 Task: Look for gluten-free products in the category "Extracts".
Action: Mouse moved to (322, 146)
Screenshot: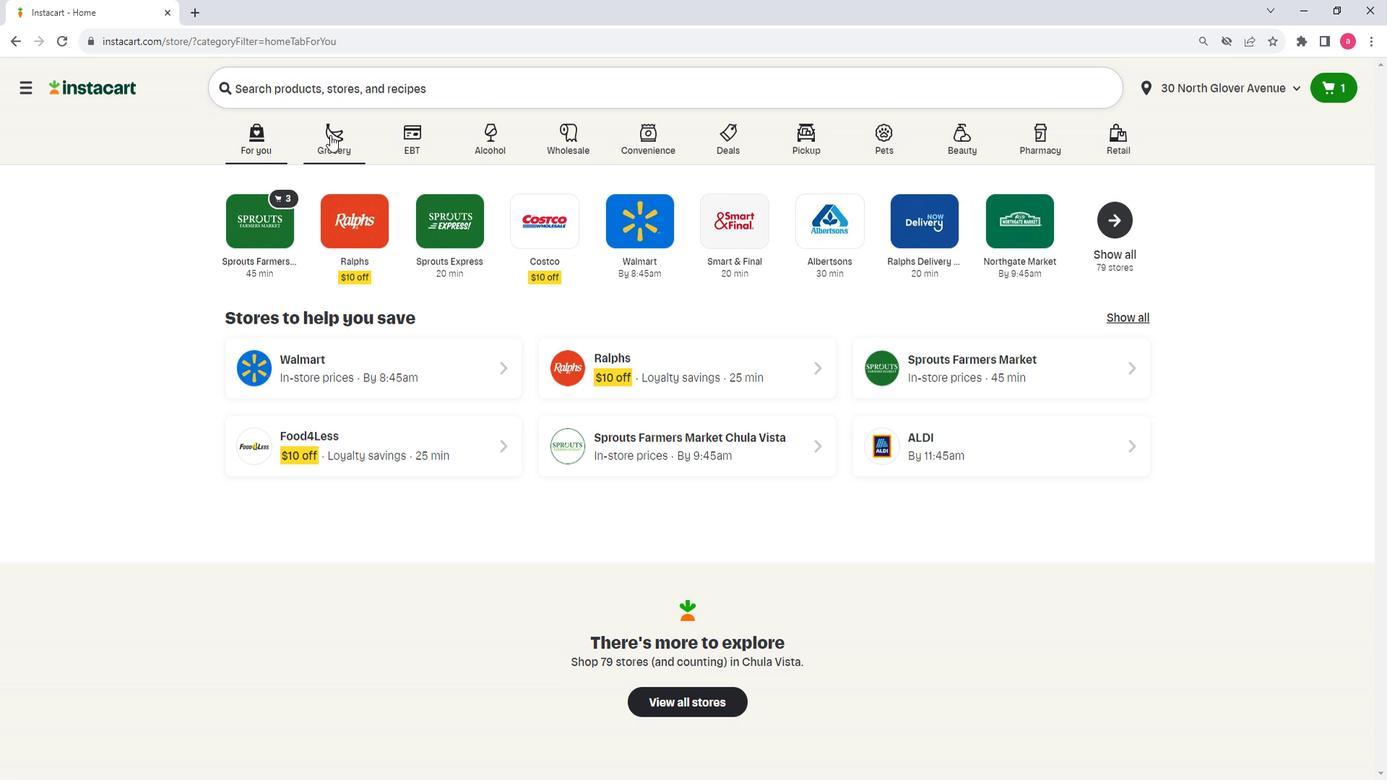 
Action: Mouse pressed left at (322, 146)
Screenshot: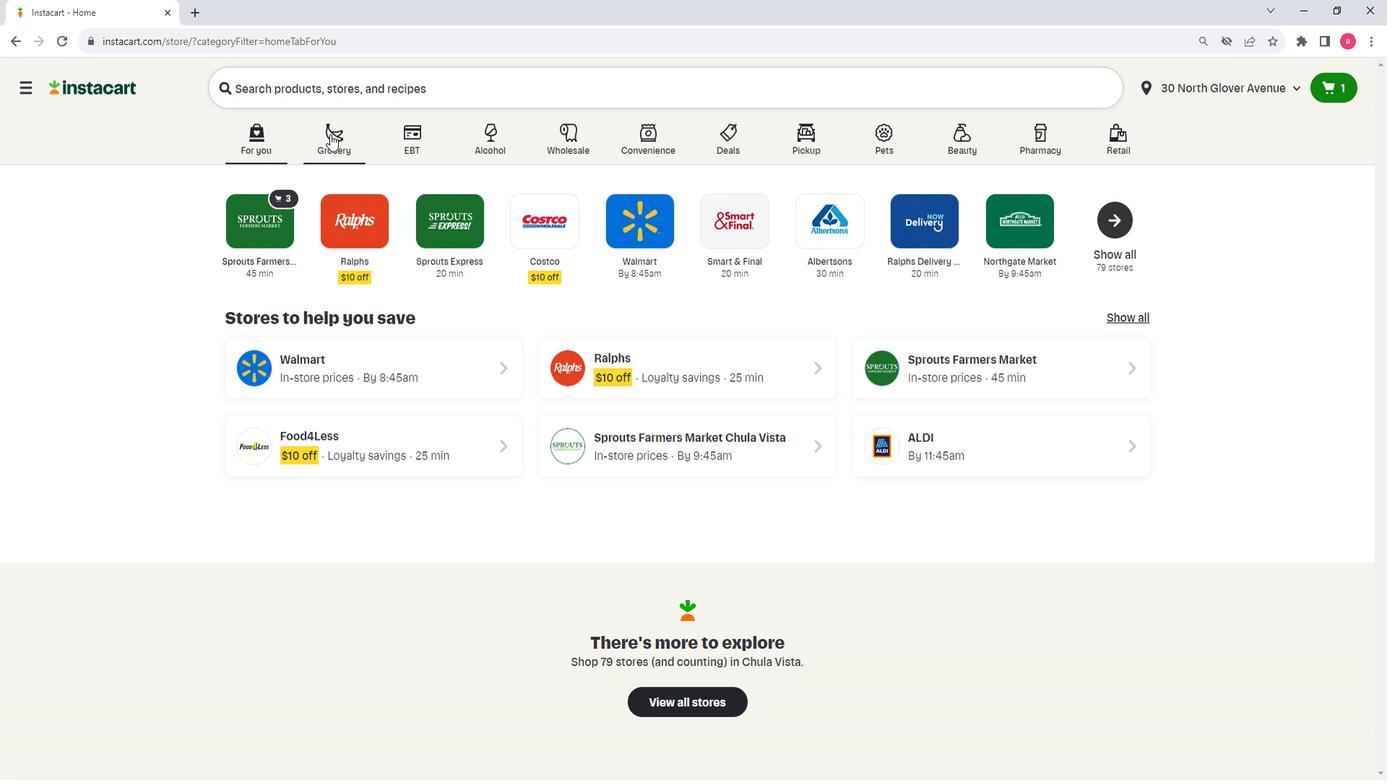 
Action: Mouse moved to (409, 427)
Screenshot: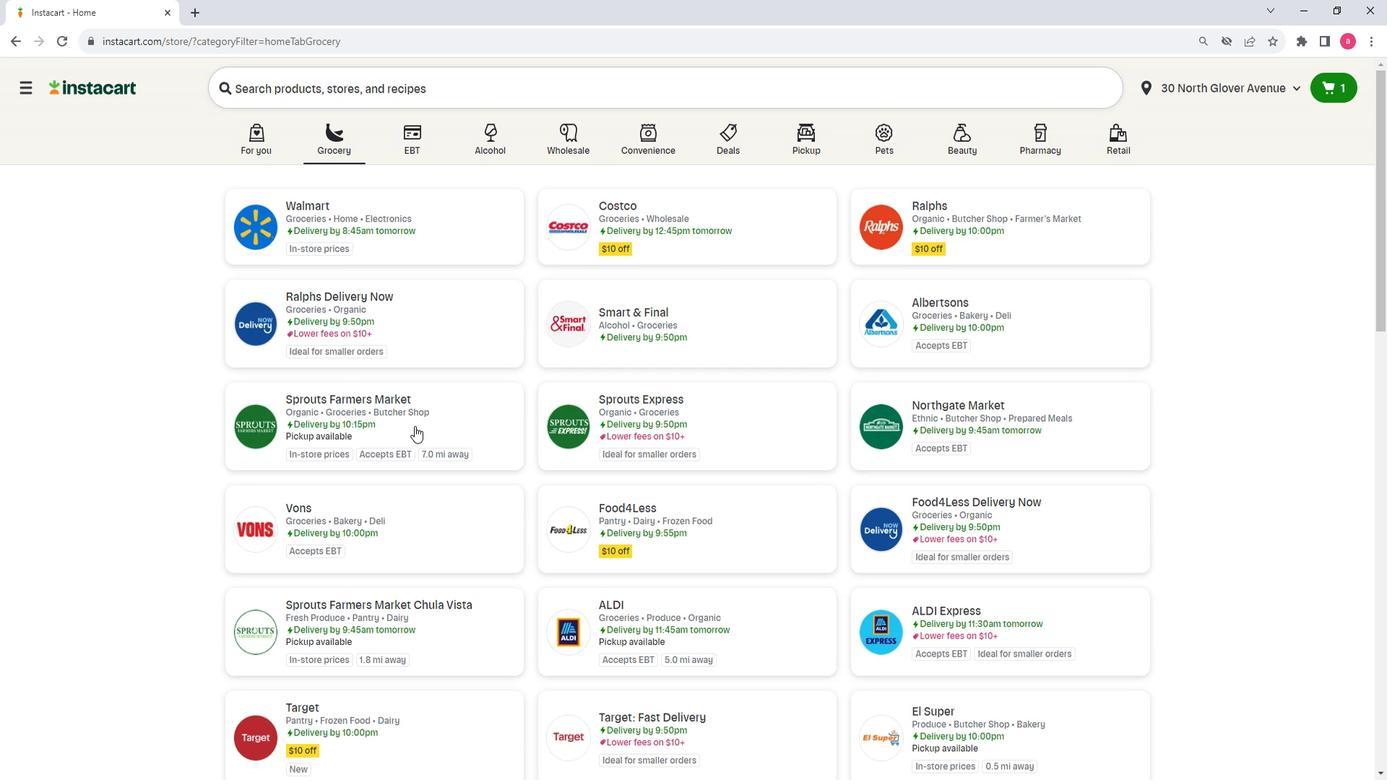 
Action: Mouse pressed left at (409, 427)
Screenshot: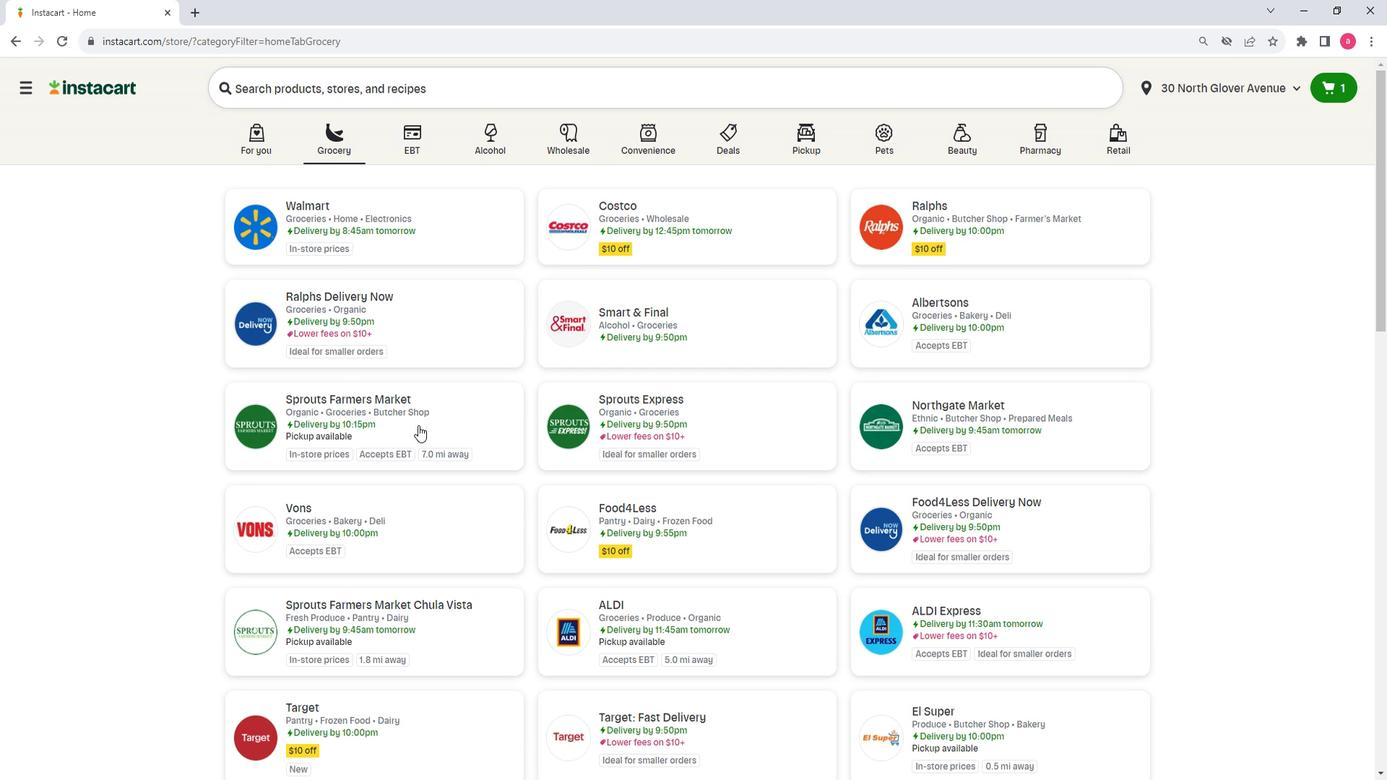 
Action: Mouse moved to (106, 418)
Screenshot: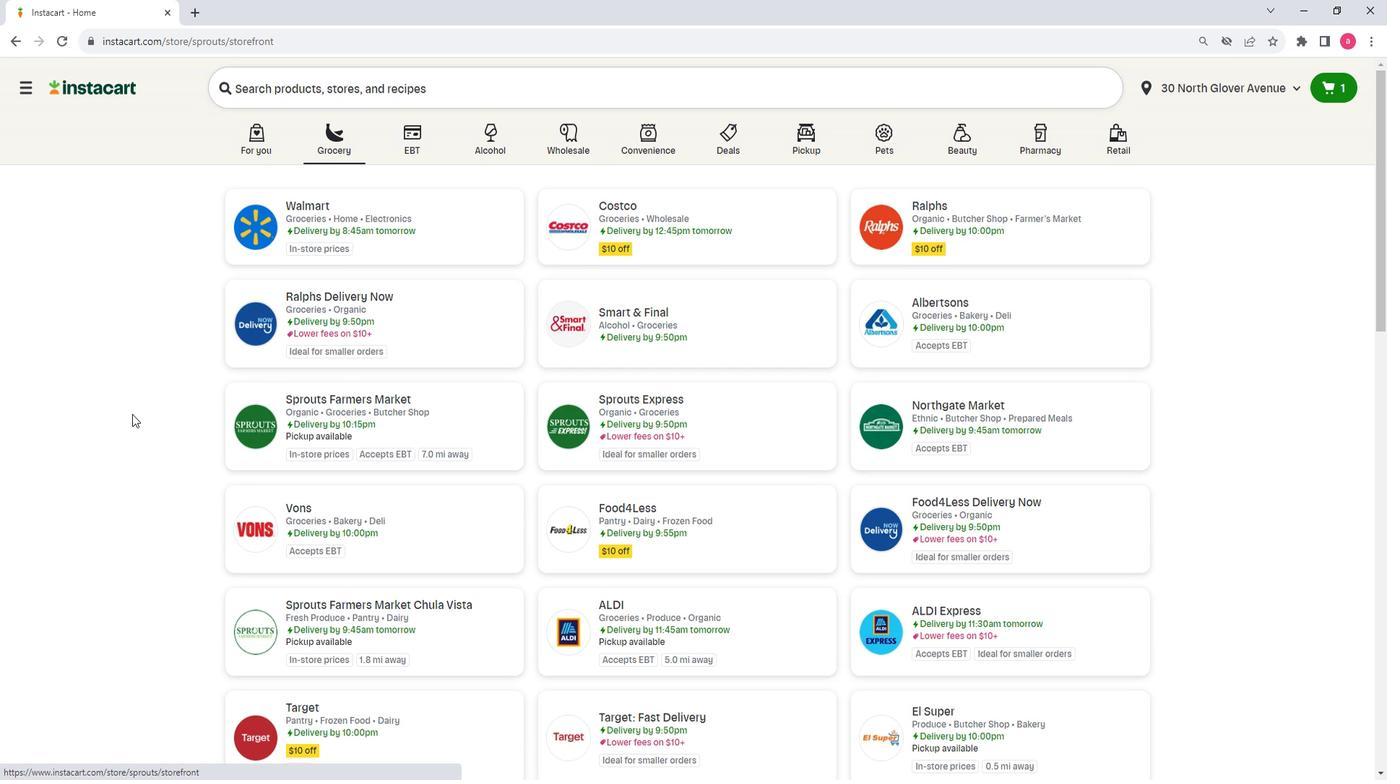 
Action: Mouse scrolled (106, 417) with delta (0, 0)
Screenshot: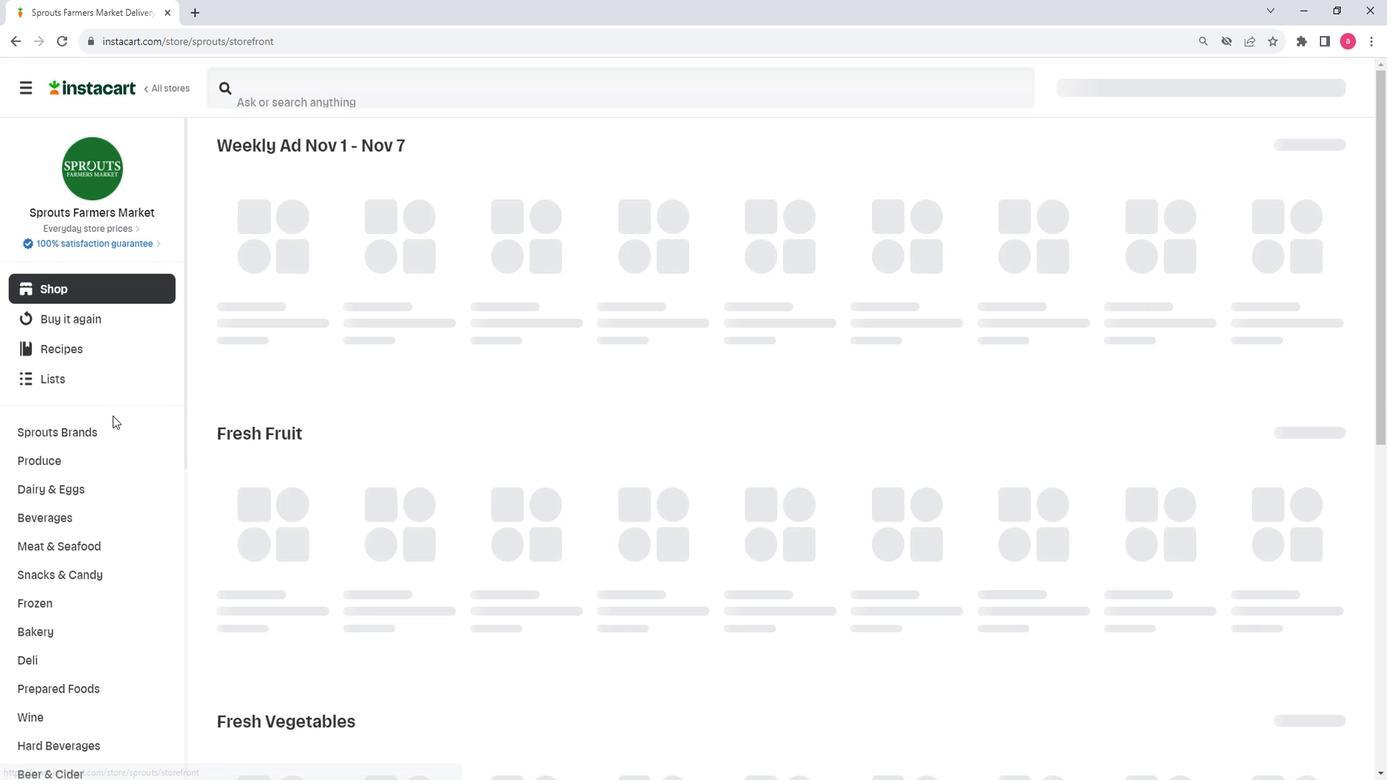 
Action: Mouse scrolled (106, 417) with delta (0, 0)
Screenshot: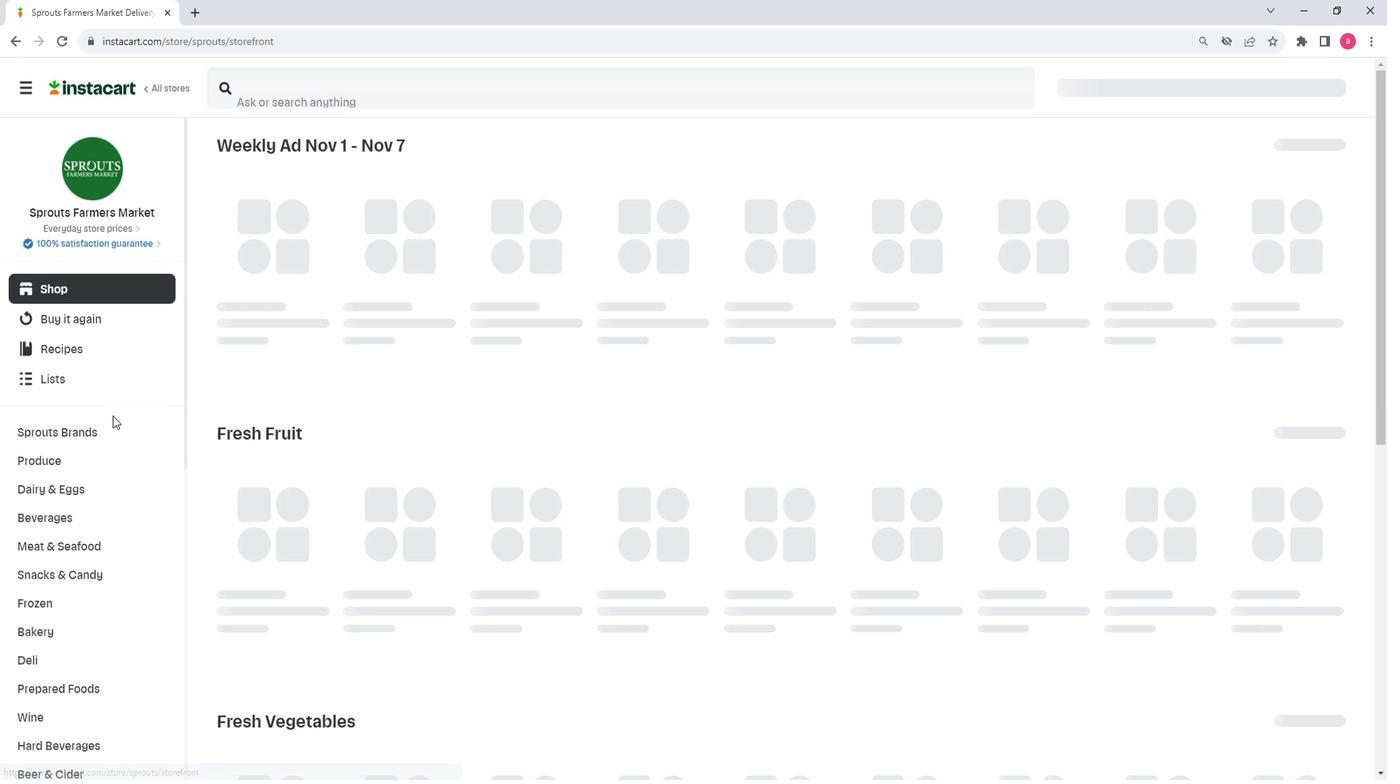 
Action: Mouse scrolled (106, 417) with delta (0, 0)
Screenshot: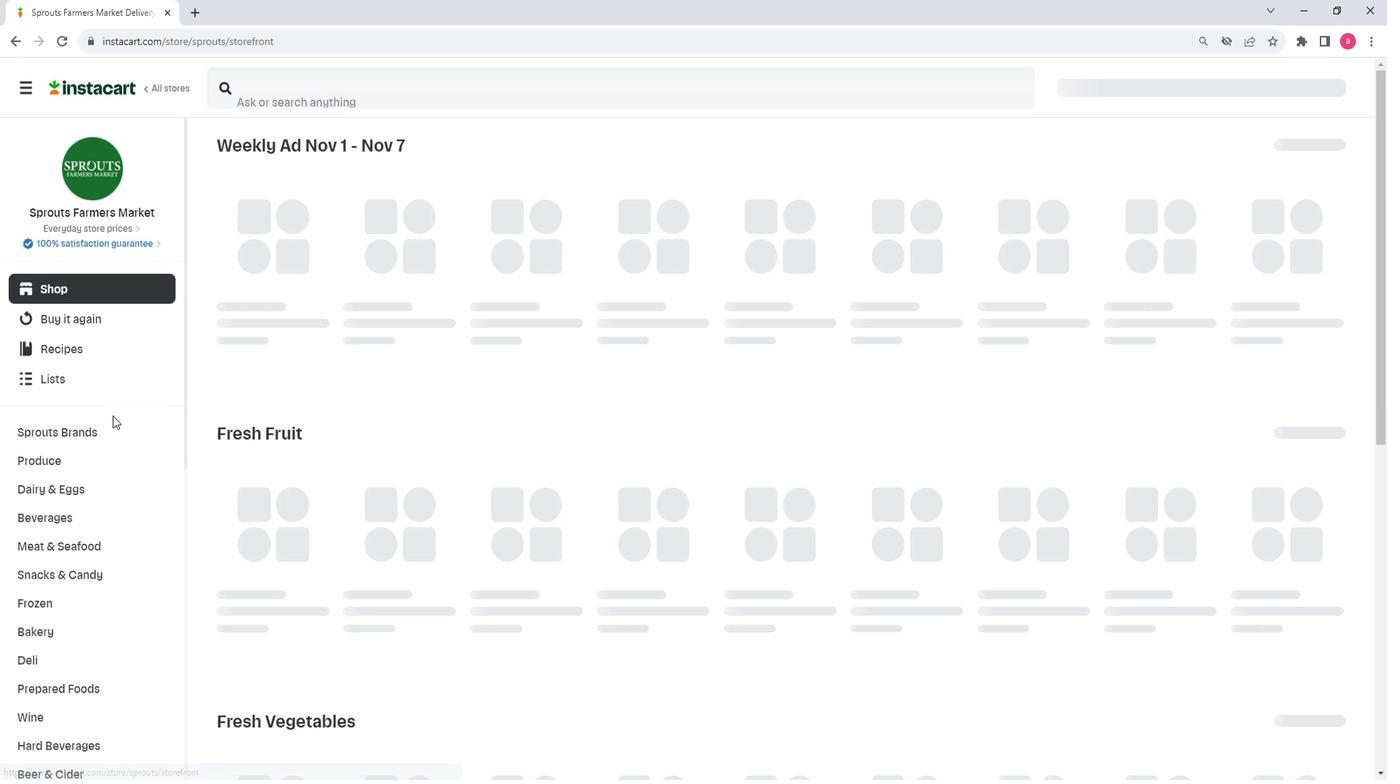 
Action: Mouse scrolled (106, 417) with delta (0, 0)
Screenshot: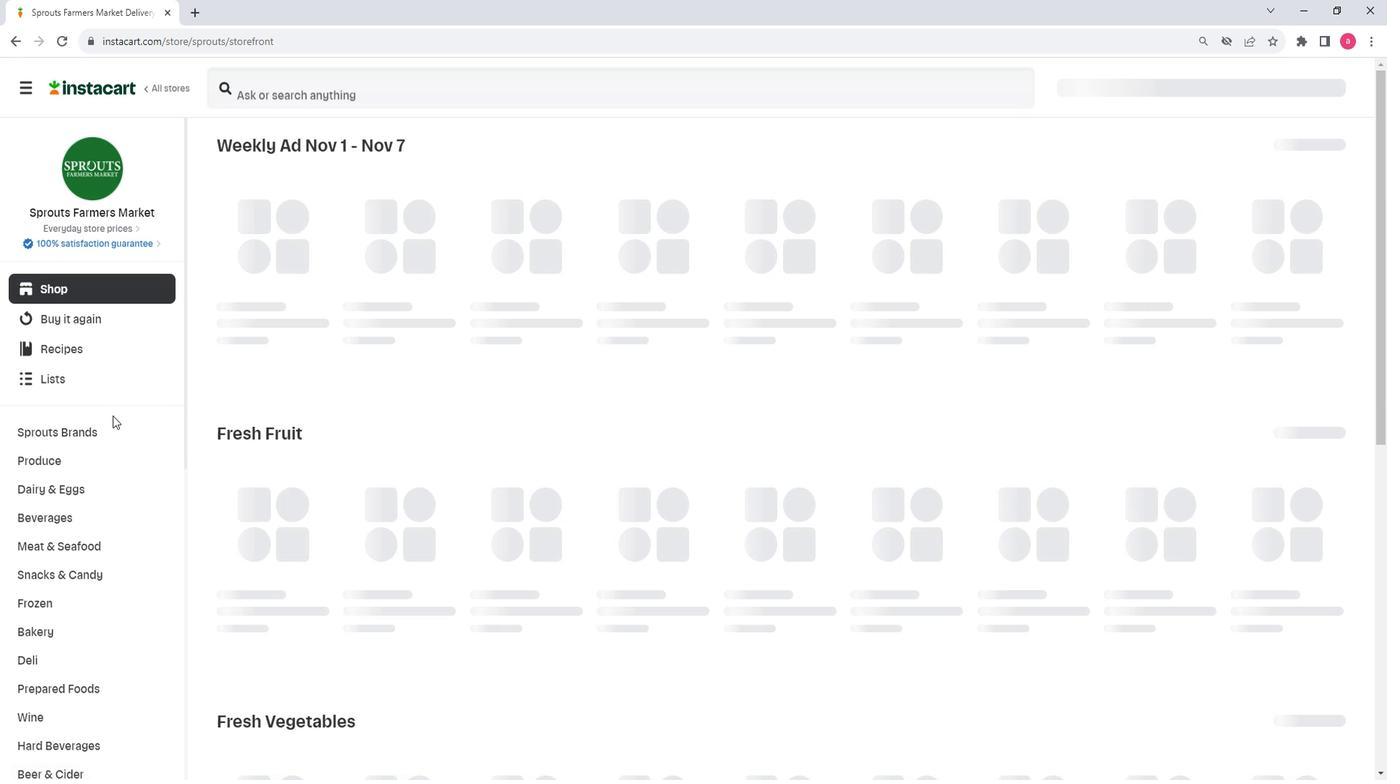 
Action: Mouse scrolled (106, 417) with delta (0, 0)
Screenshot: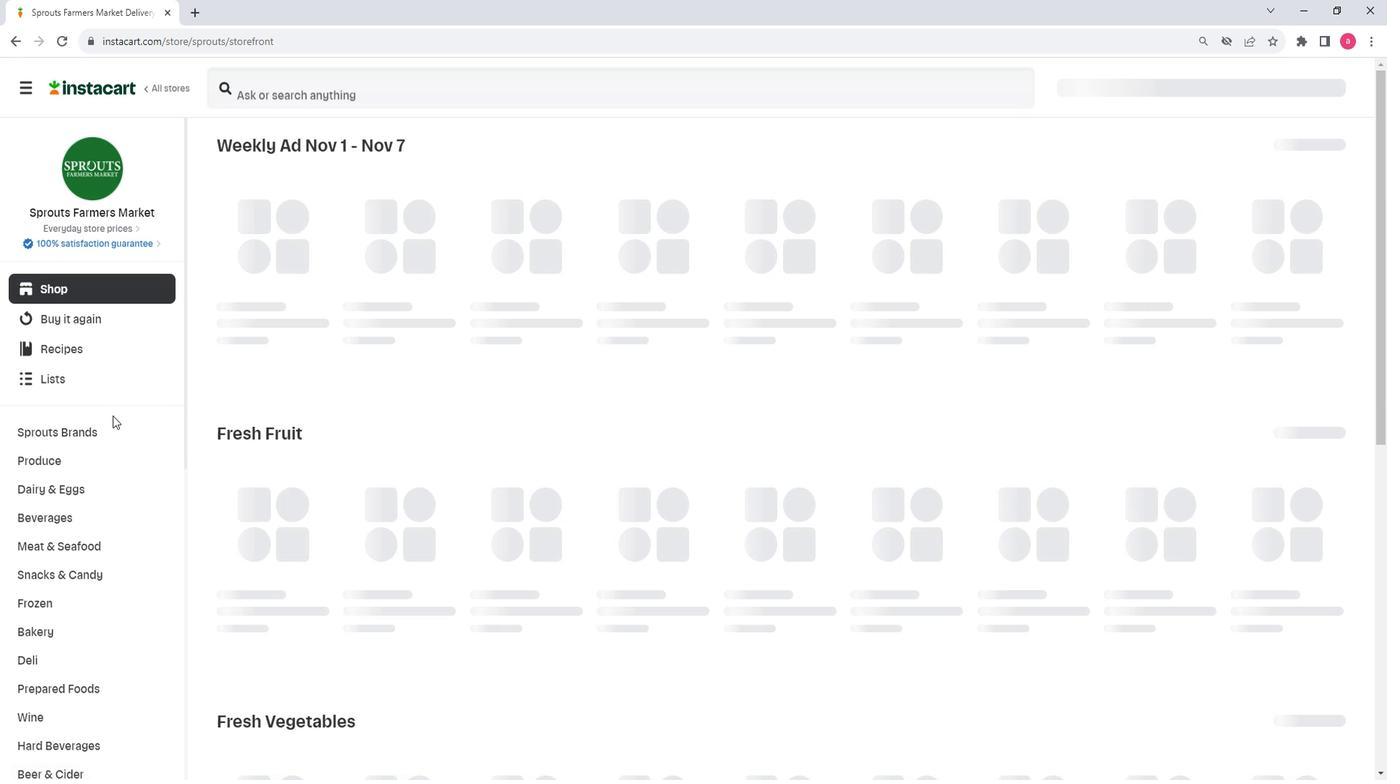 
Action: Mouse moved to (111, 417)
Screenshot: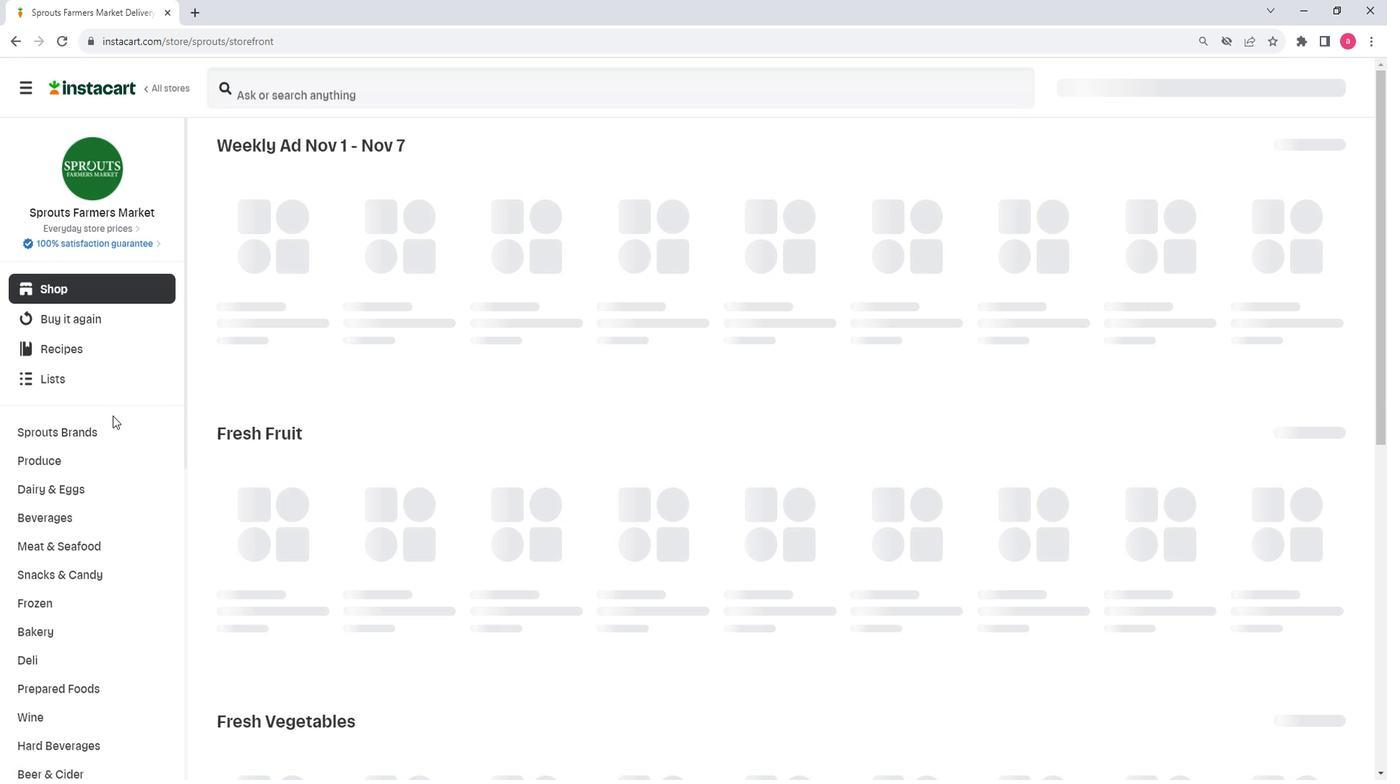 
Action: Mouse scrolled (111, 416) with delta (0, 0)
Screenshot: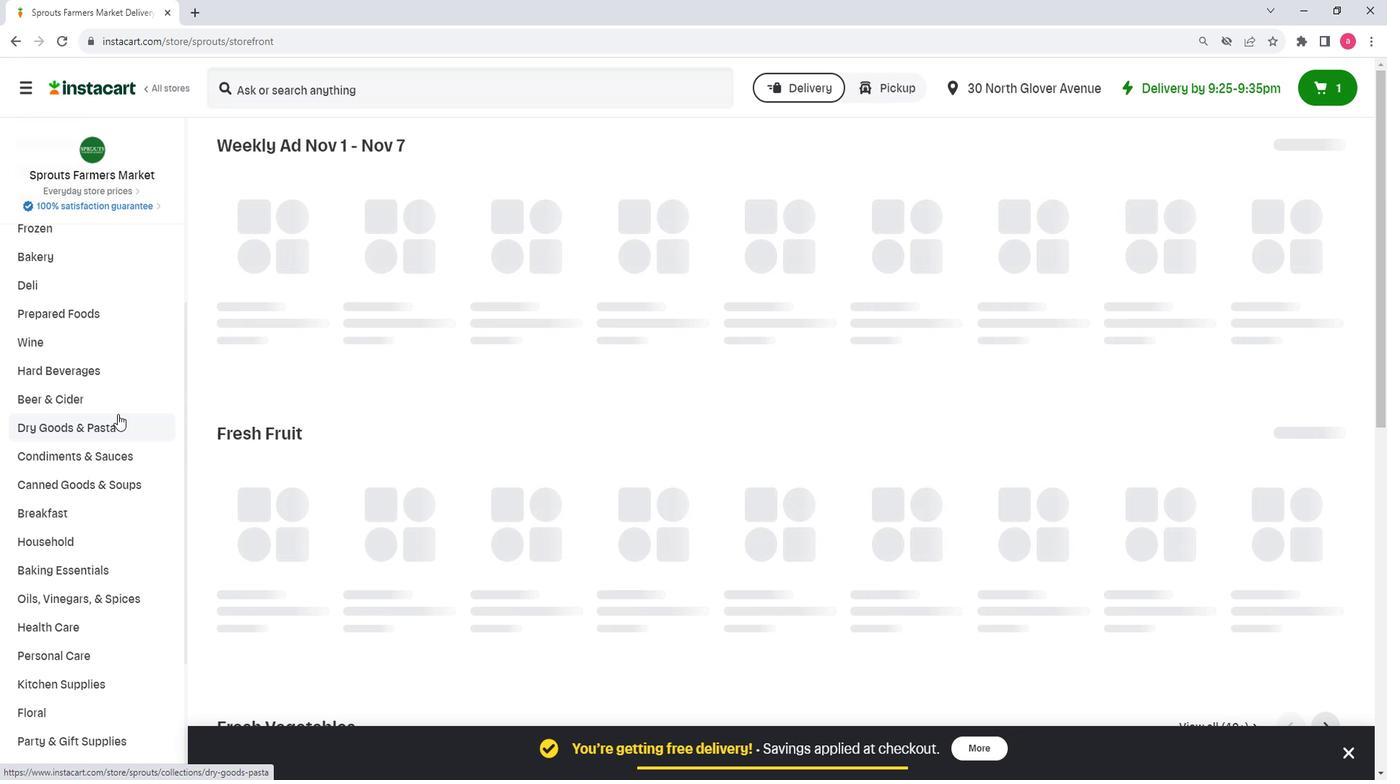 
Action: Mouse scrolled (111, 416) with delta (0, 0)
Screenshot: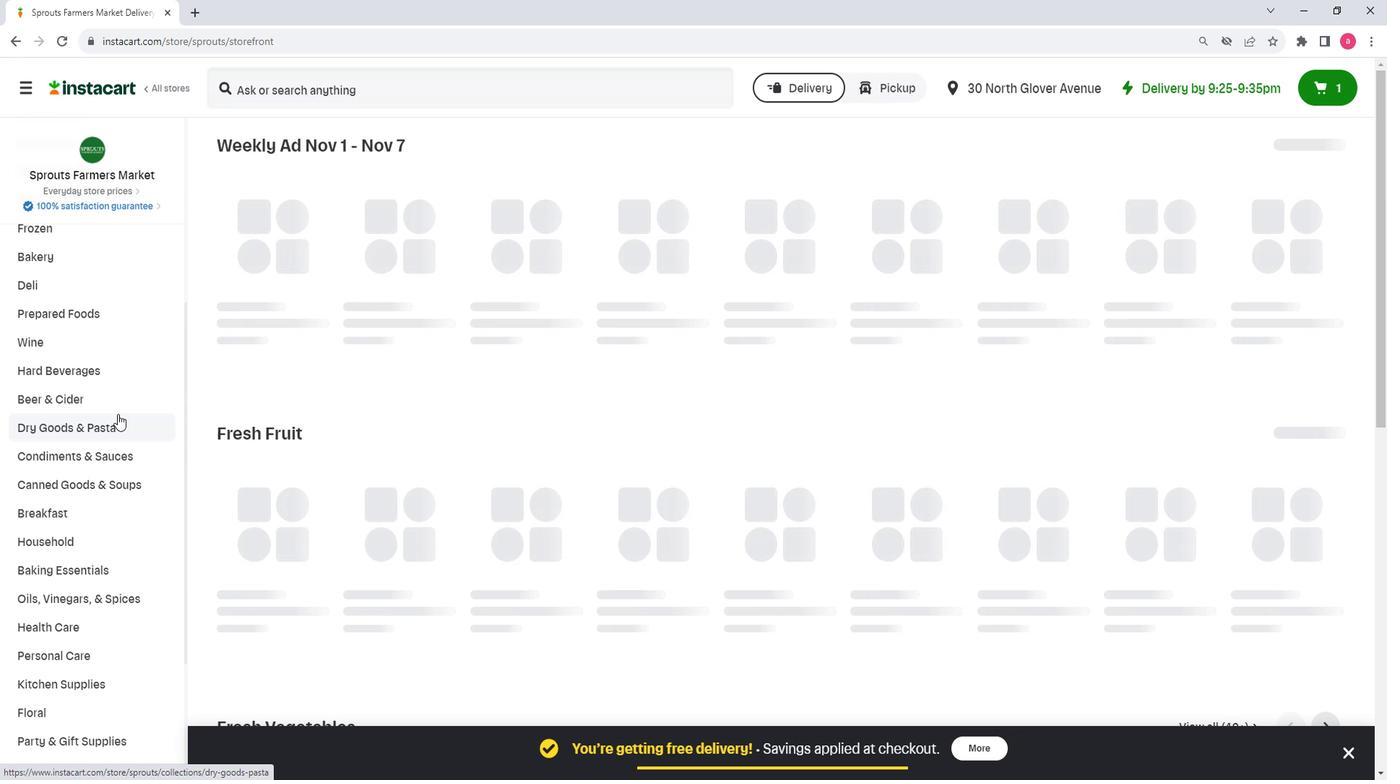 
Action: Mouse pressed left at (111, 417)
Screenshot: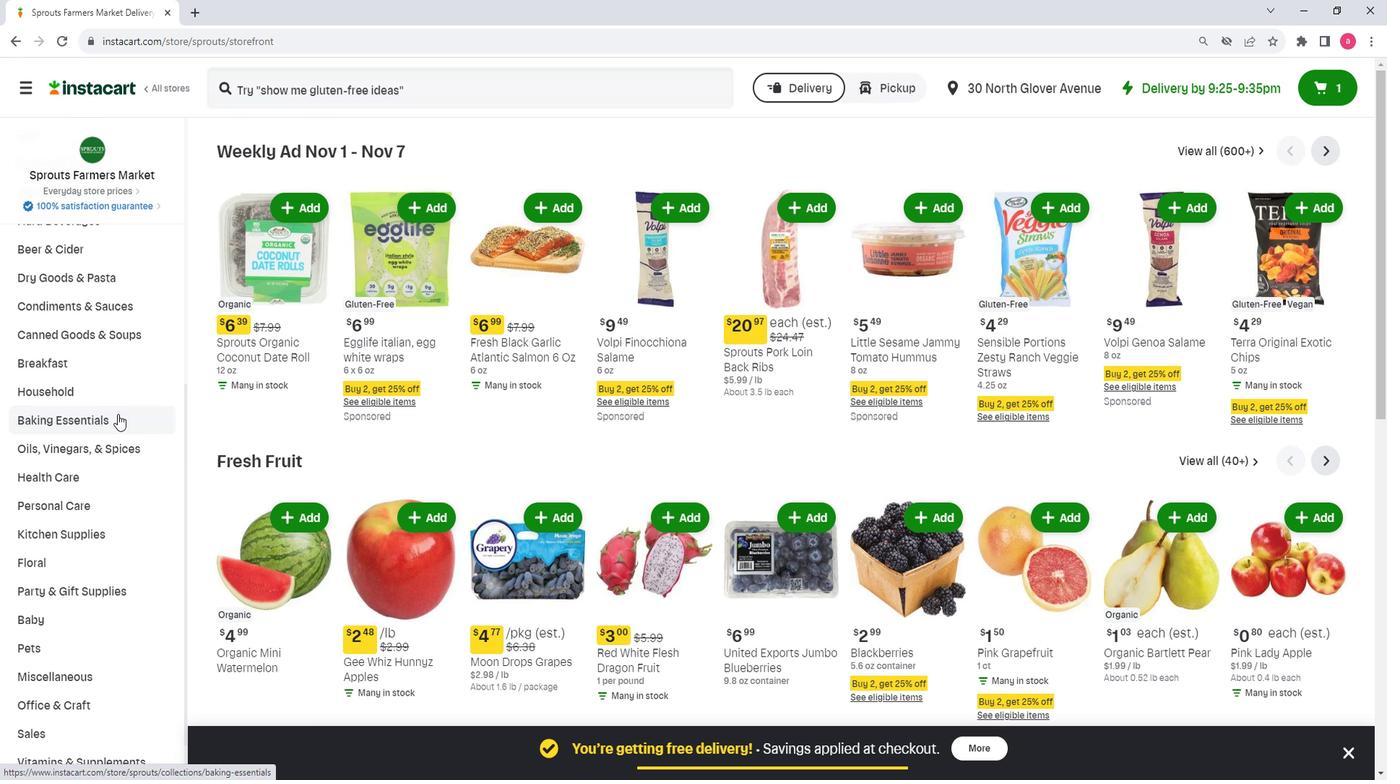 
Action: Mouse moved to (1269, 200)
Screenshot: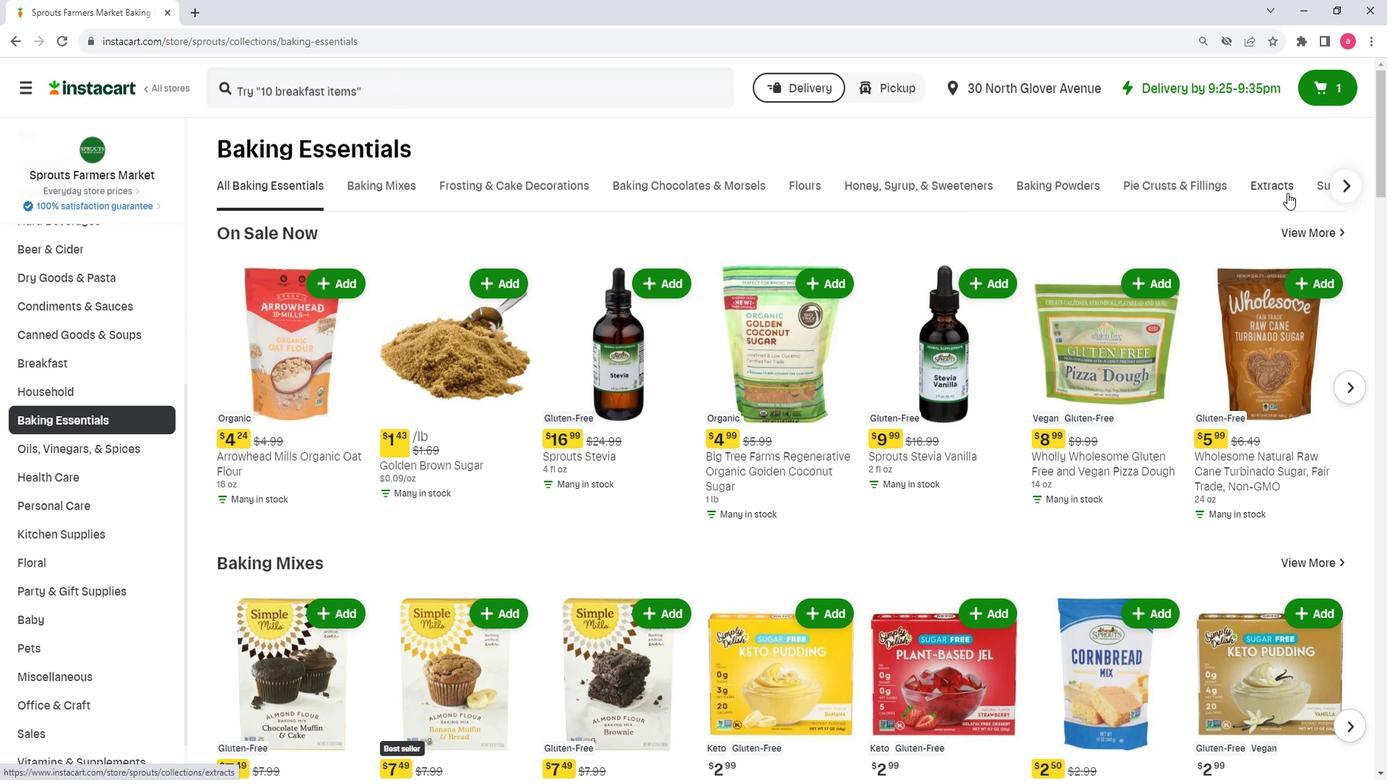 
Action: Mouse pressed left at (1269, 200)
Screenshot: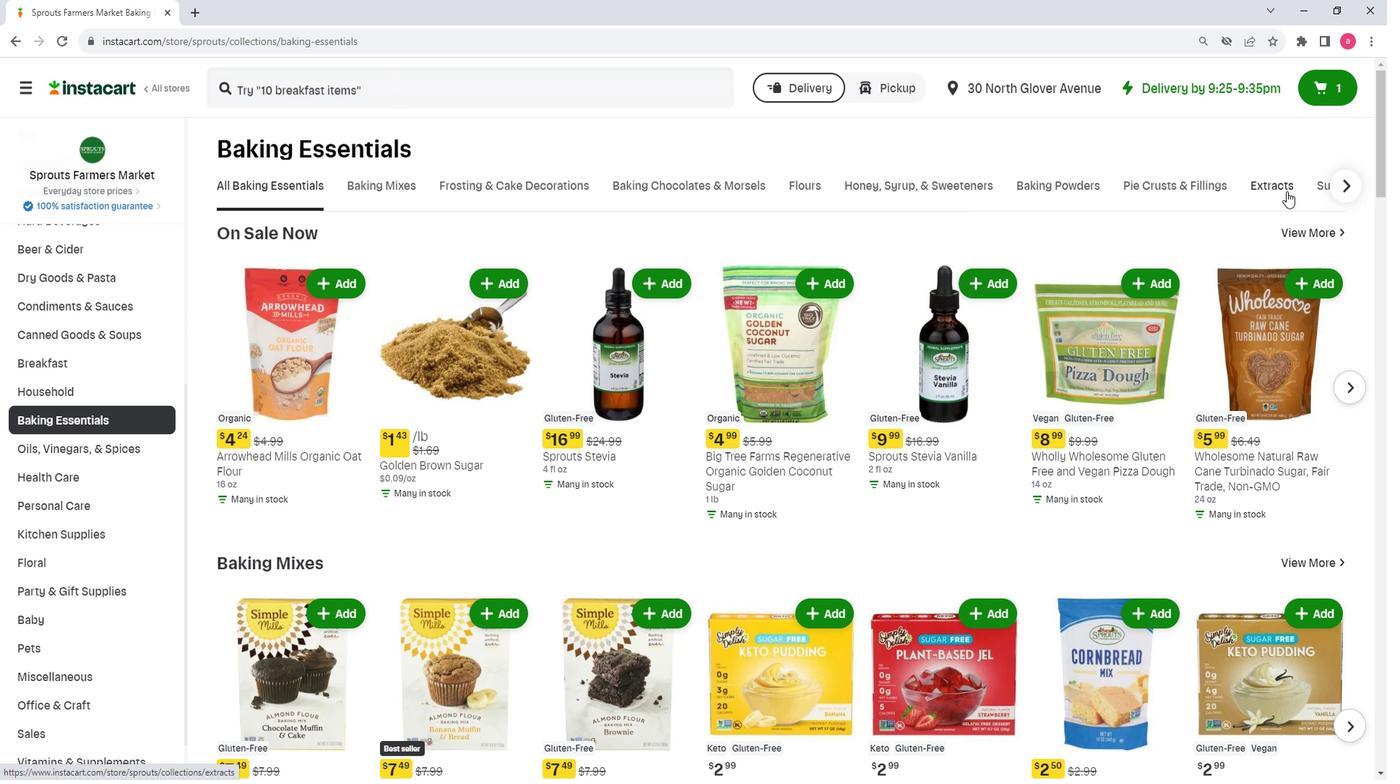 
Action: Mouse moved to (321, 328)
Screenshot: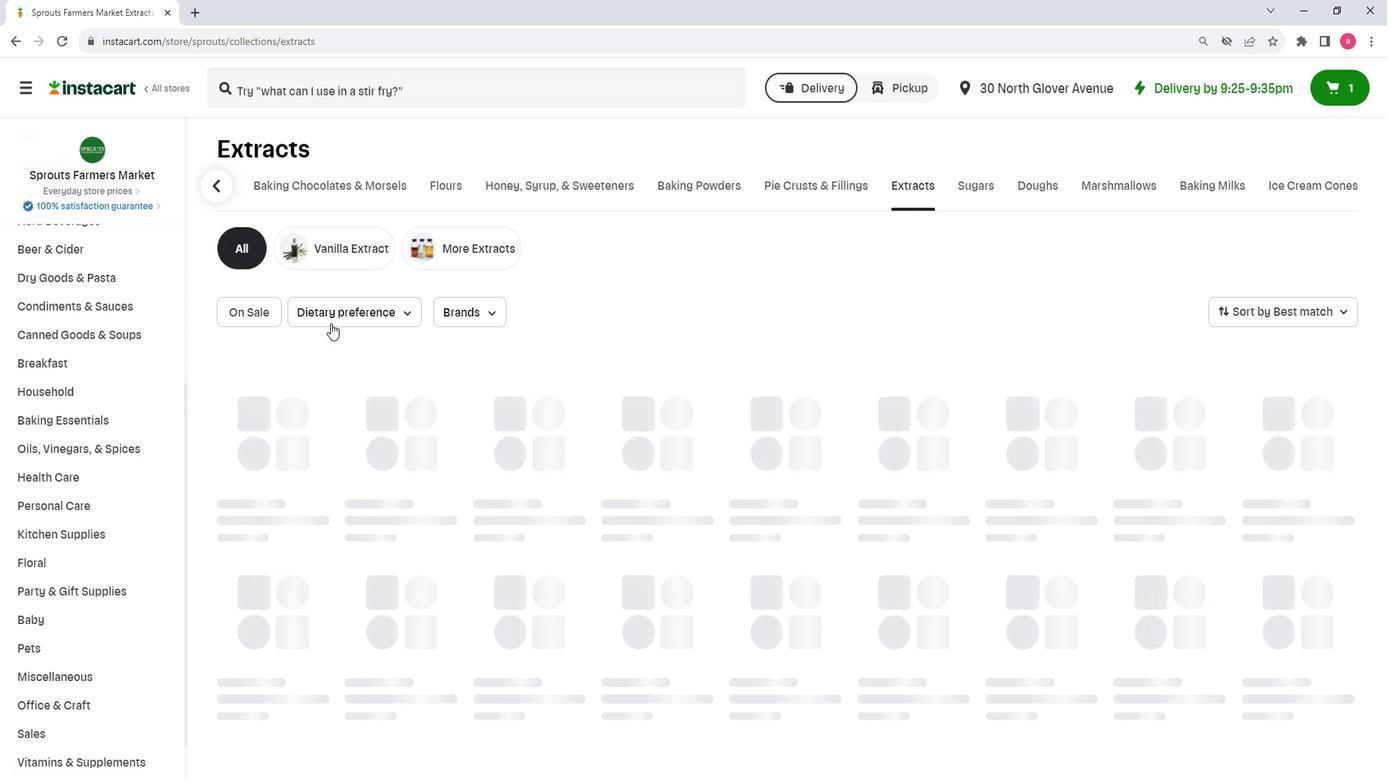 
Action: Mouse pressed left at (321, 328)
Screenshot: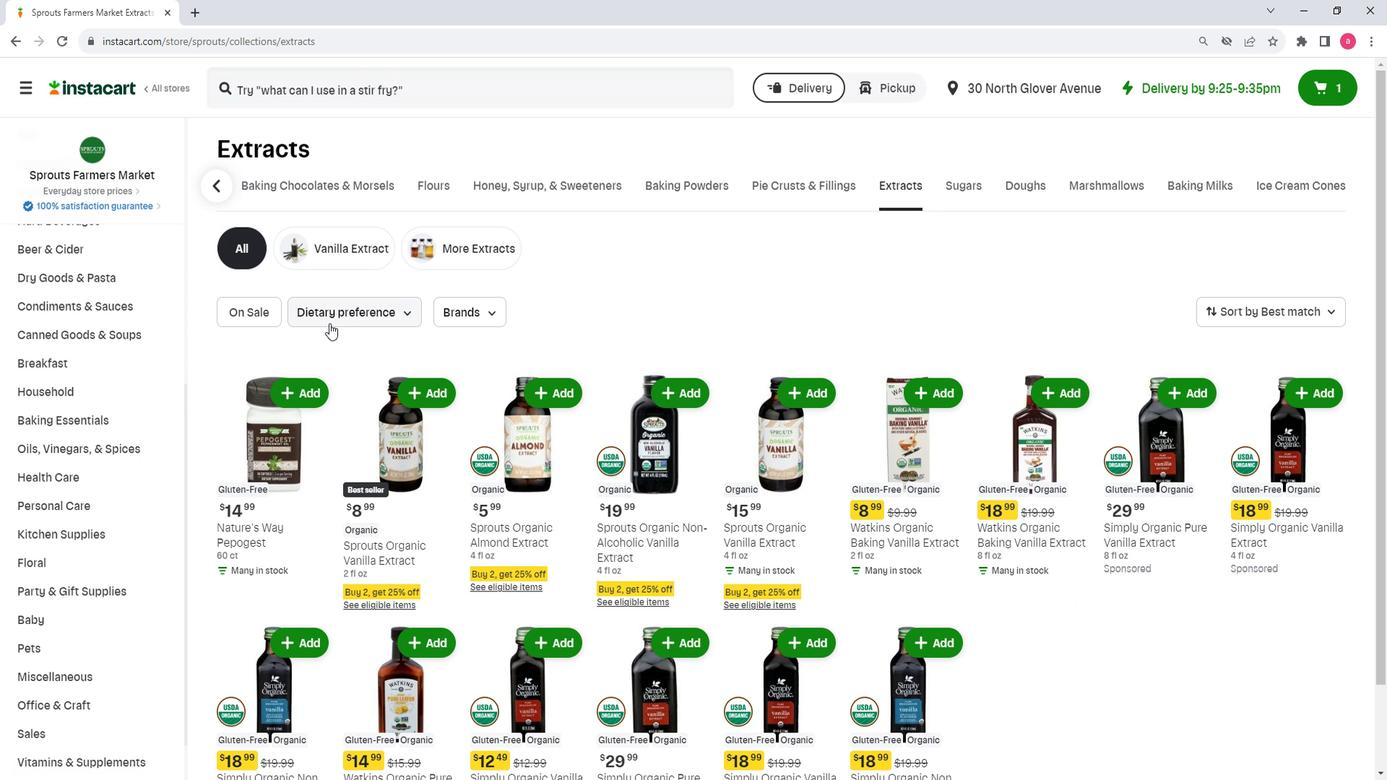 
Action: Mouse moved to (323, 392)
Screenshot: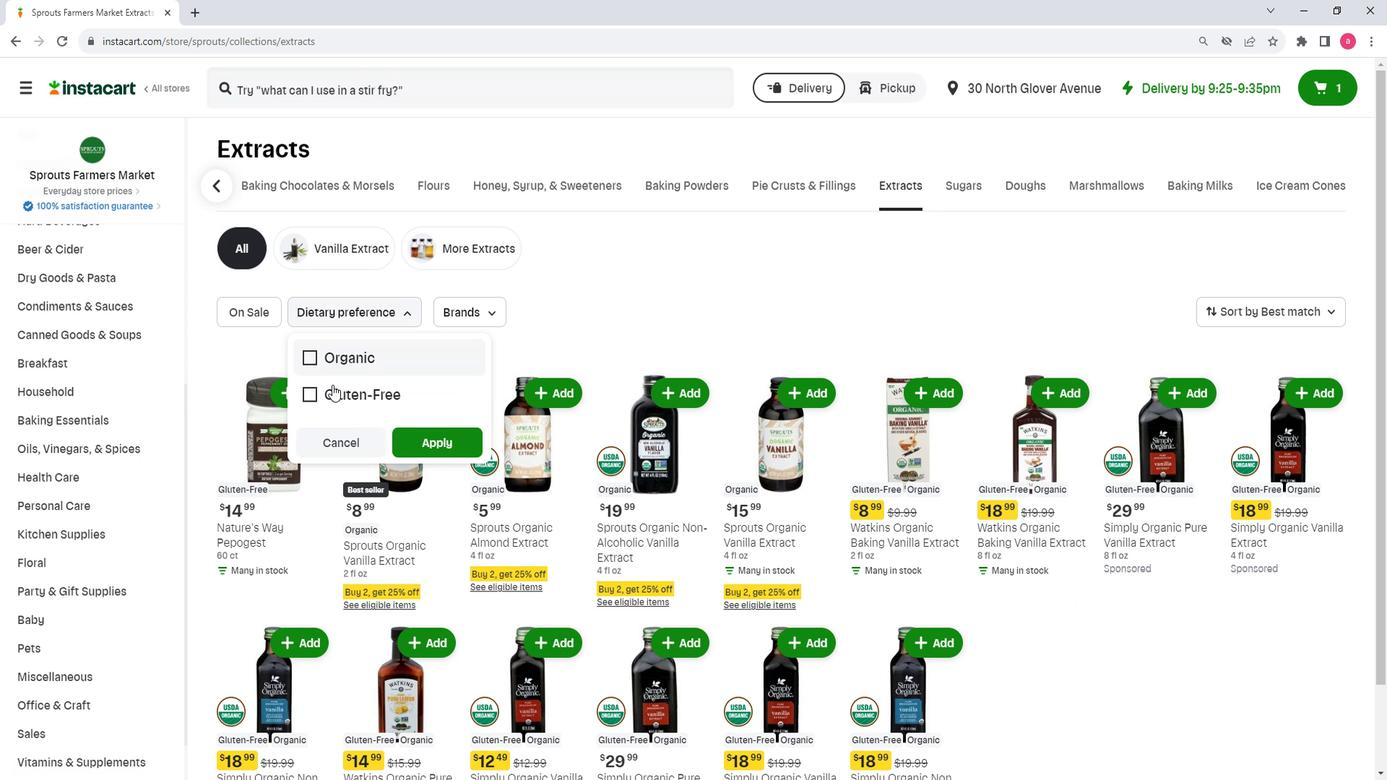 
Action: Mouse pressed left at (323, 392)
Screenshot: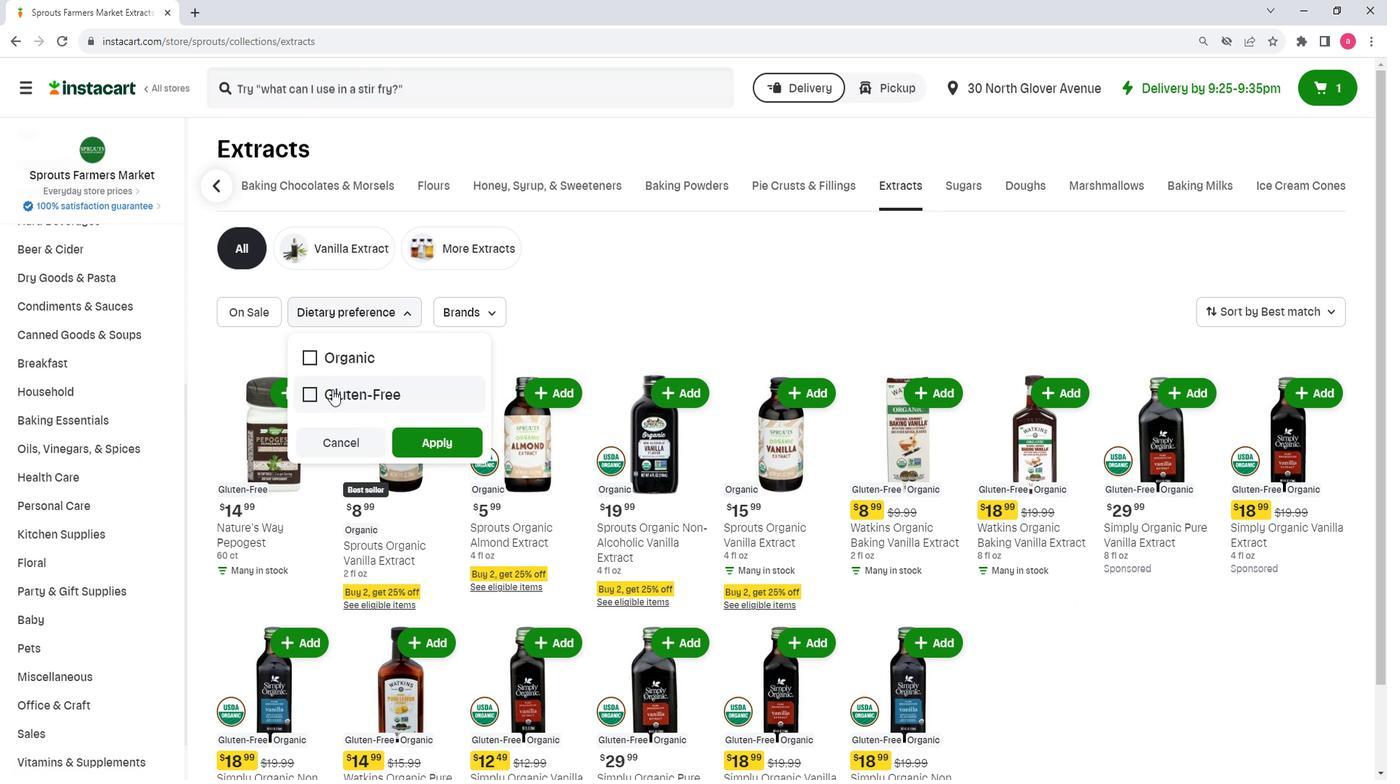 
Action: Mouse moved to (423, 437)
Screenshot: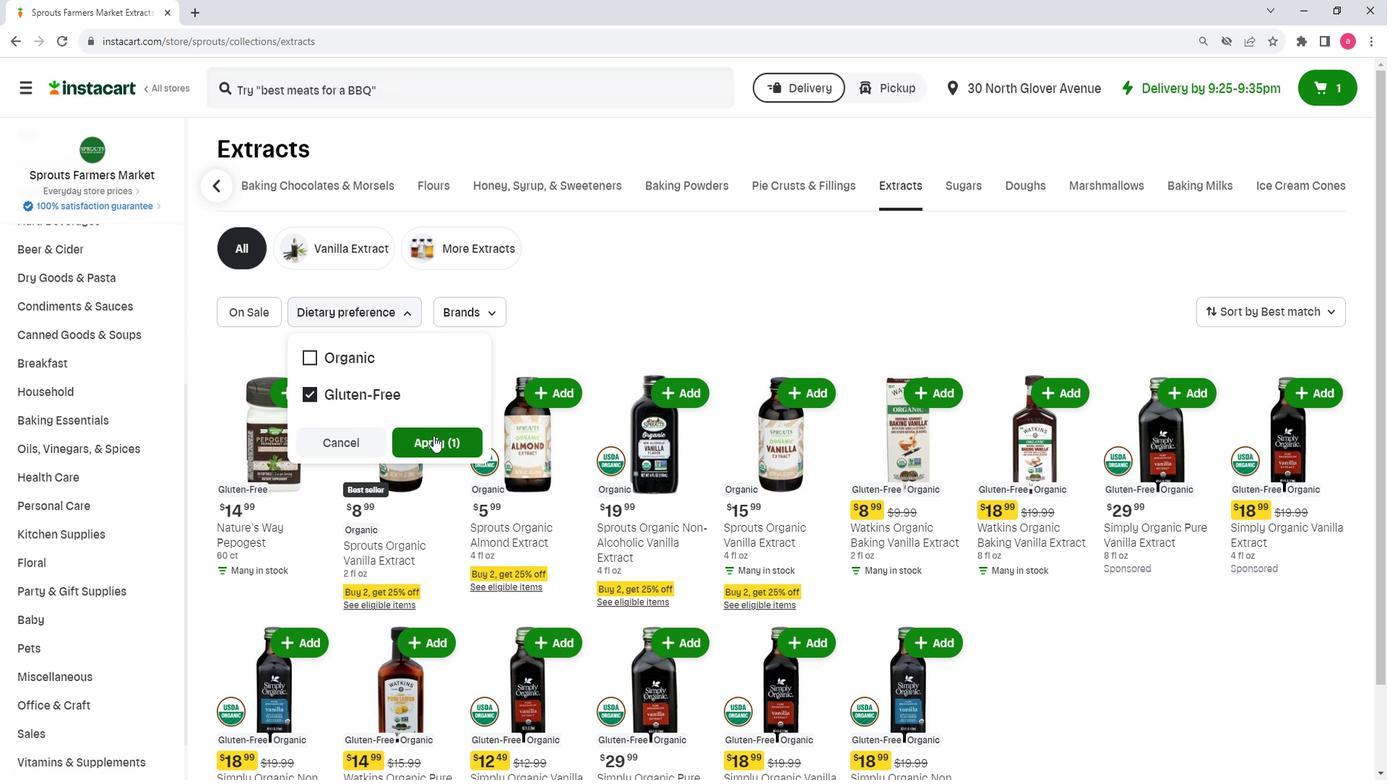 
Action: Mouse pressed left at (423, 437)
Screenshot: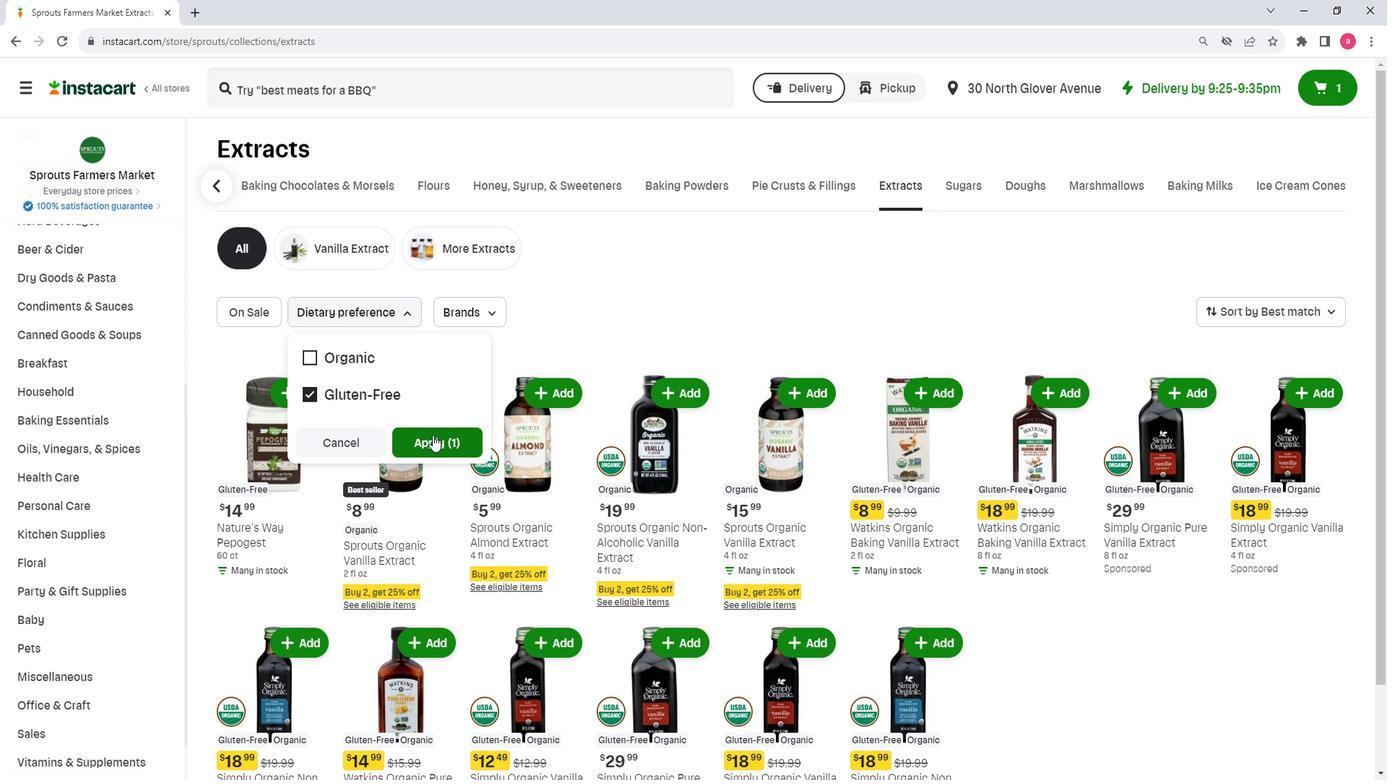 
Action: Mouse moved to (721, 314)
Screenshot: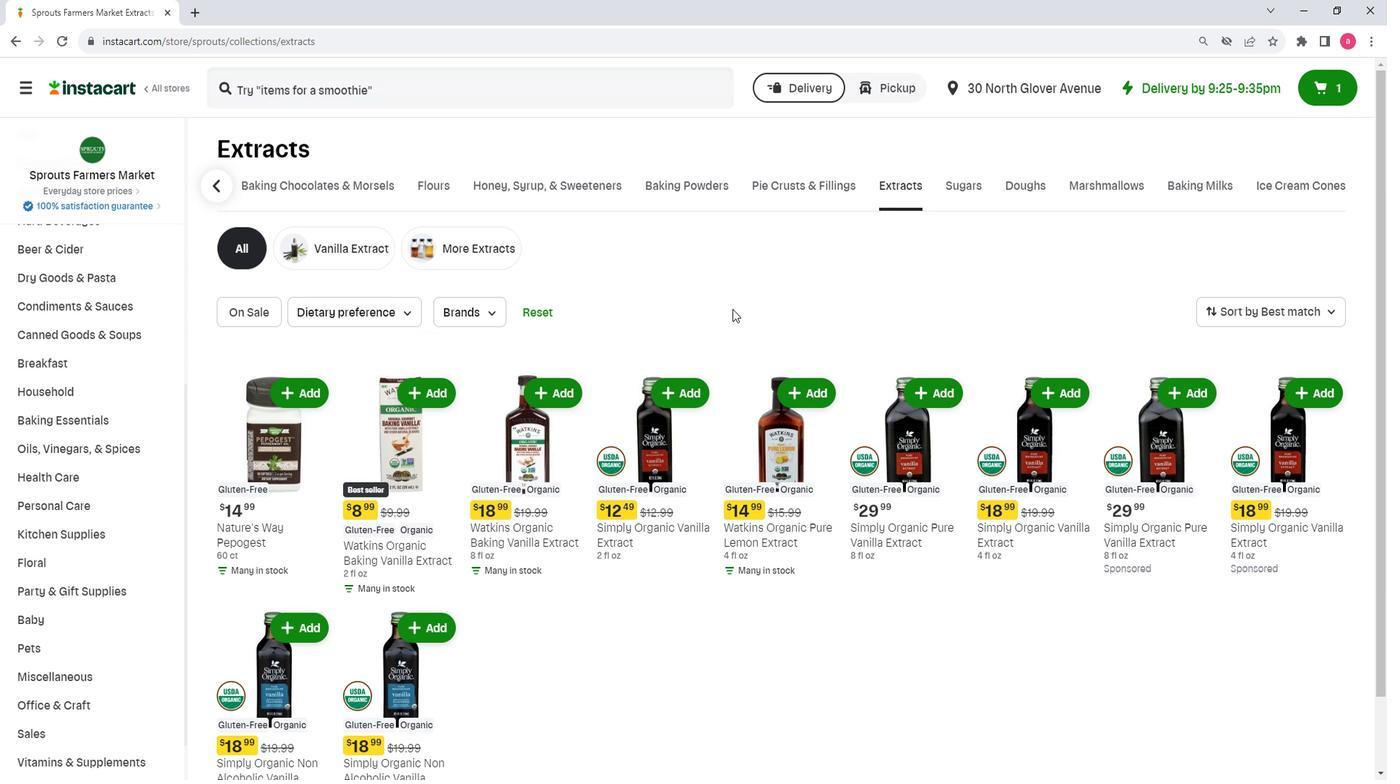 
